 Task: Look for products with chocolate flavor.
Action: Mouse moved to (29, 84)
Screenshot: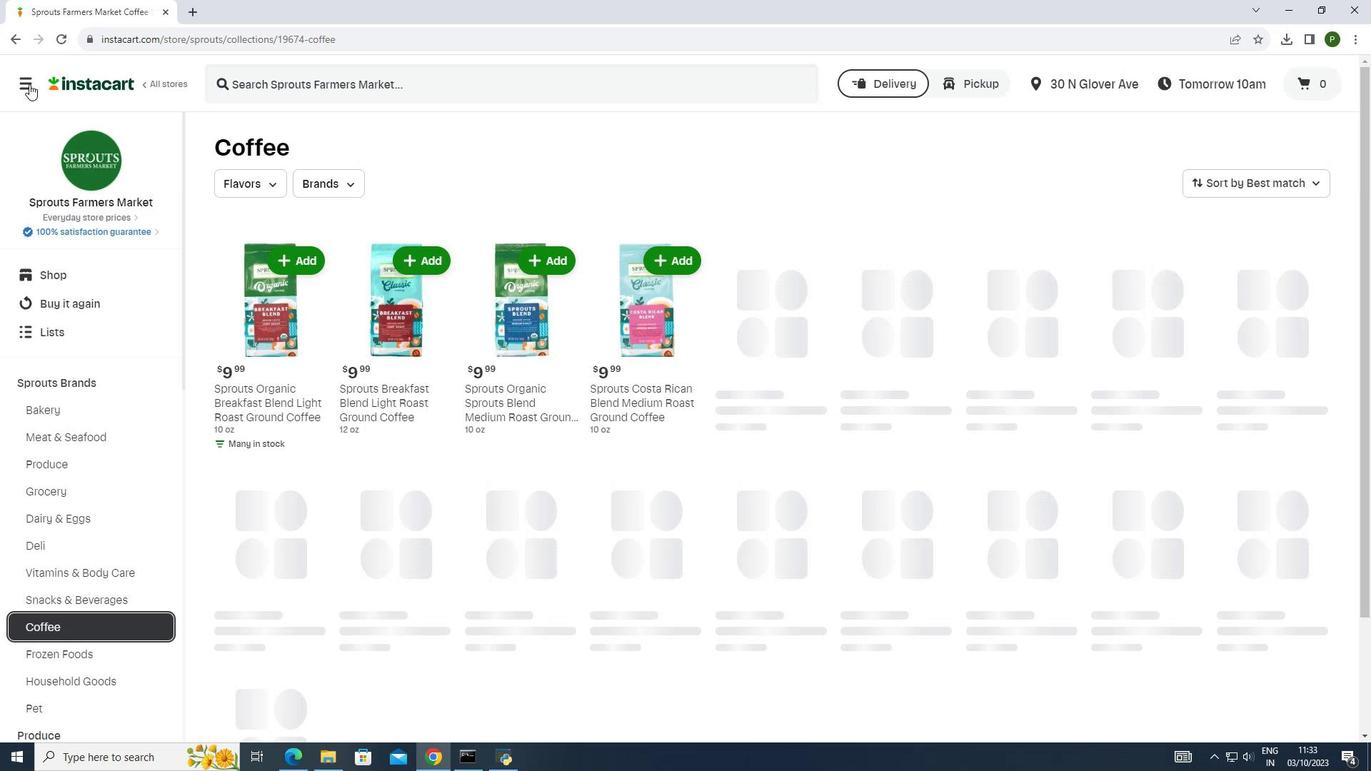 
Action: Mouse pressed left at (29, 84)
Screenshot: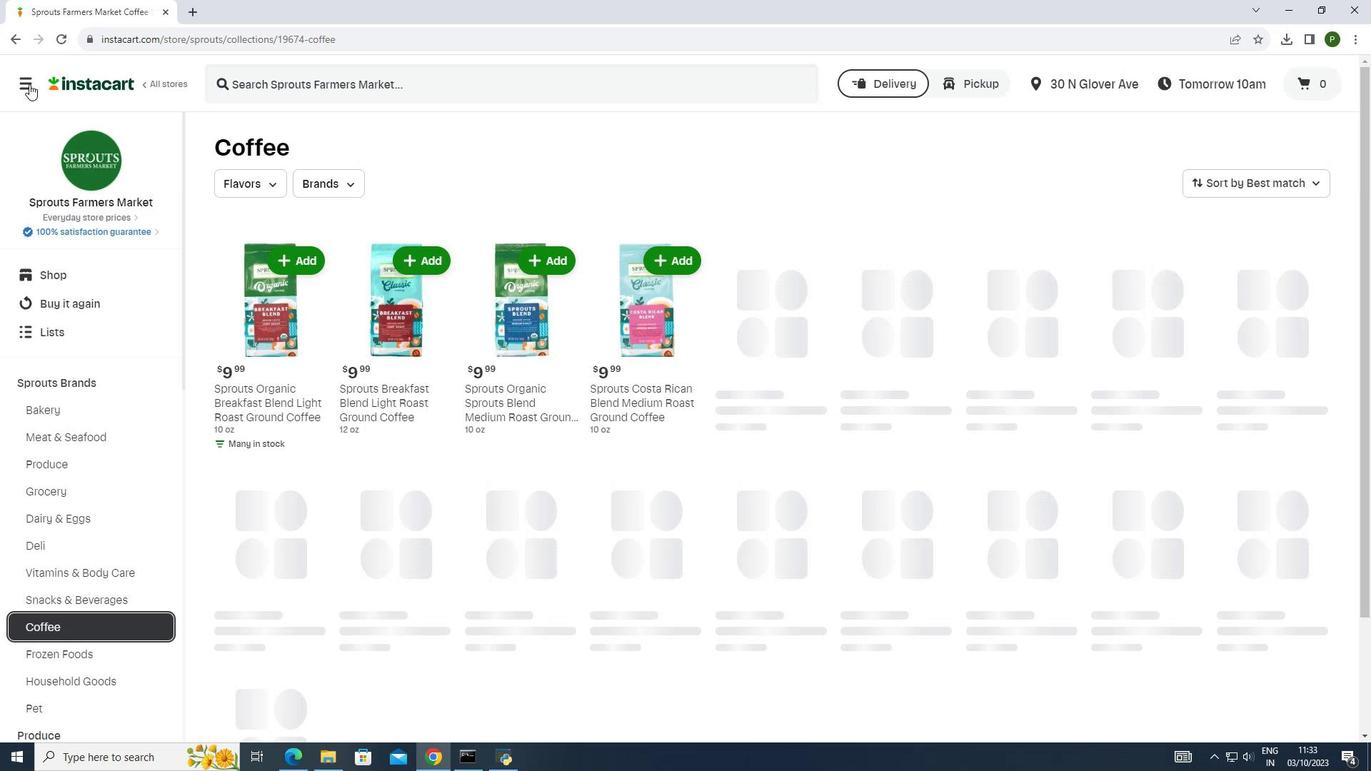
Action: Mouse moved to (55, 368)
Screenshot: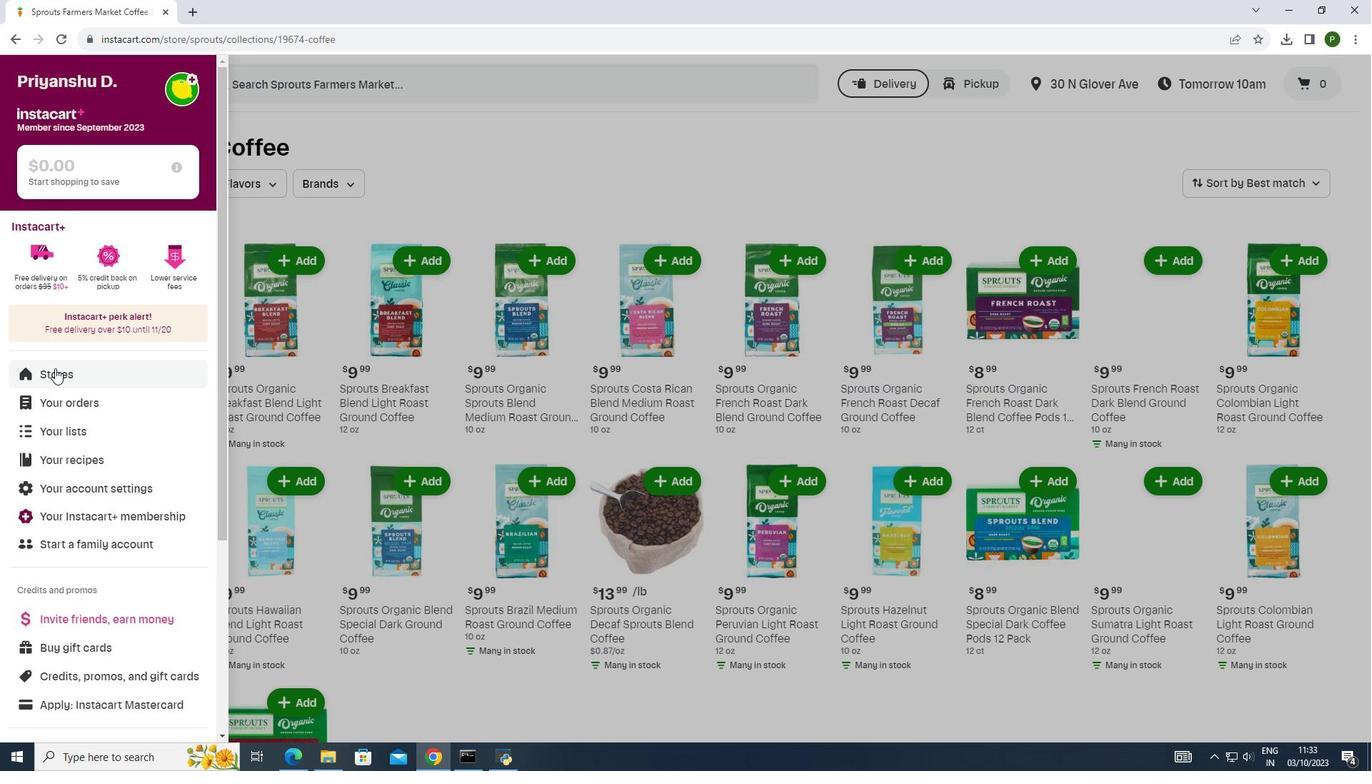 
Action: Mouse pressed left at (55, 368)
Screenshot: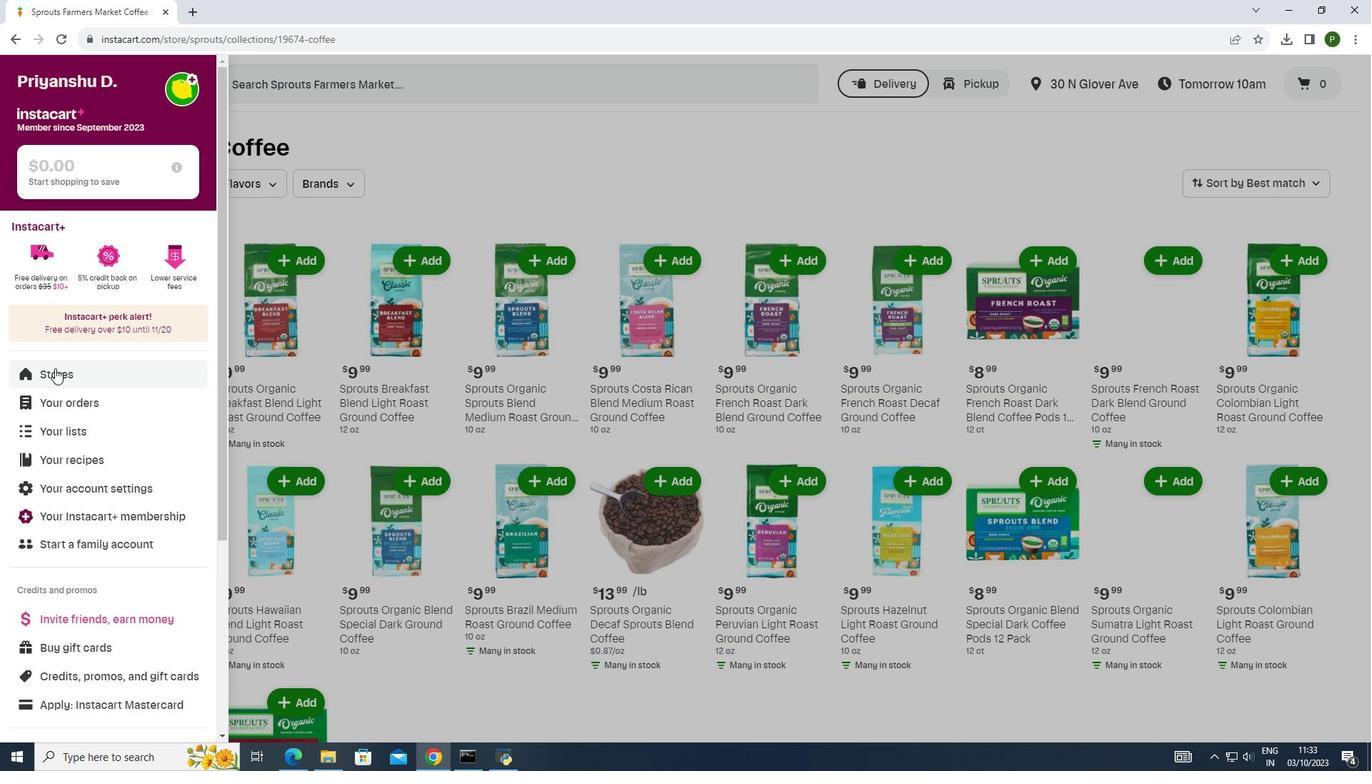 
Action: Mouse moved to (325, 137)
Screenshot: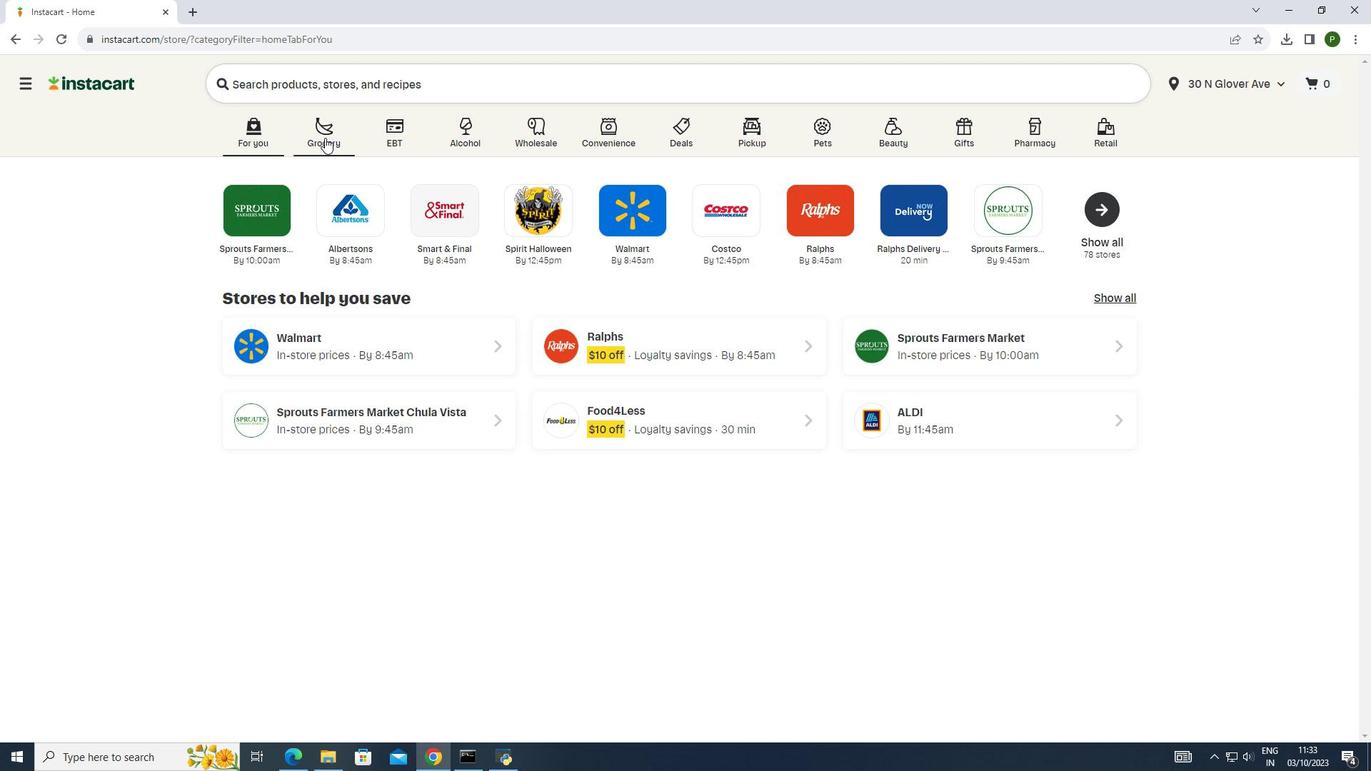 
Action: Mouse pressed left at (325, 137)
Screenshot: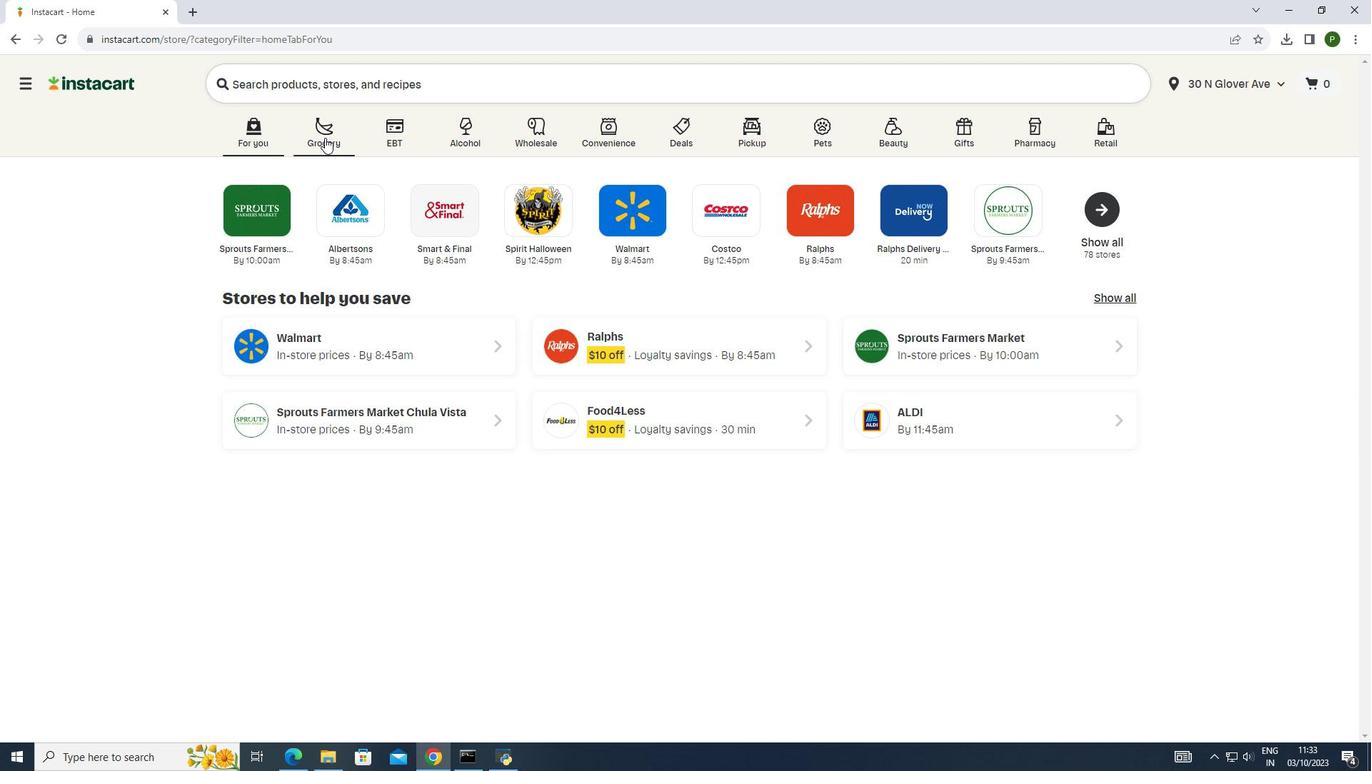 
Action: Mouse moved to (710, 202)
Screenshot: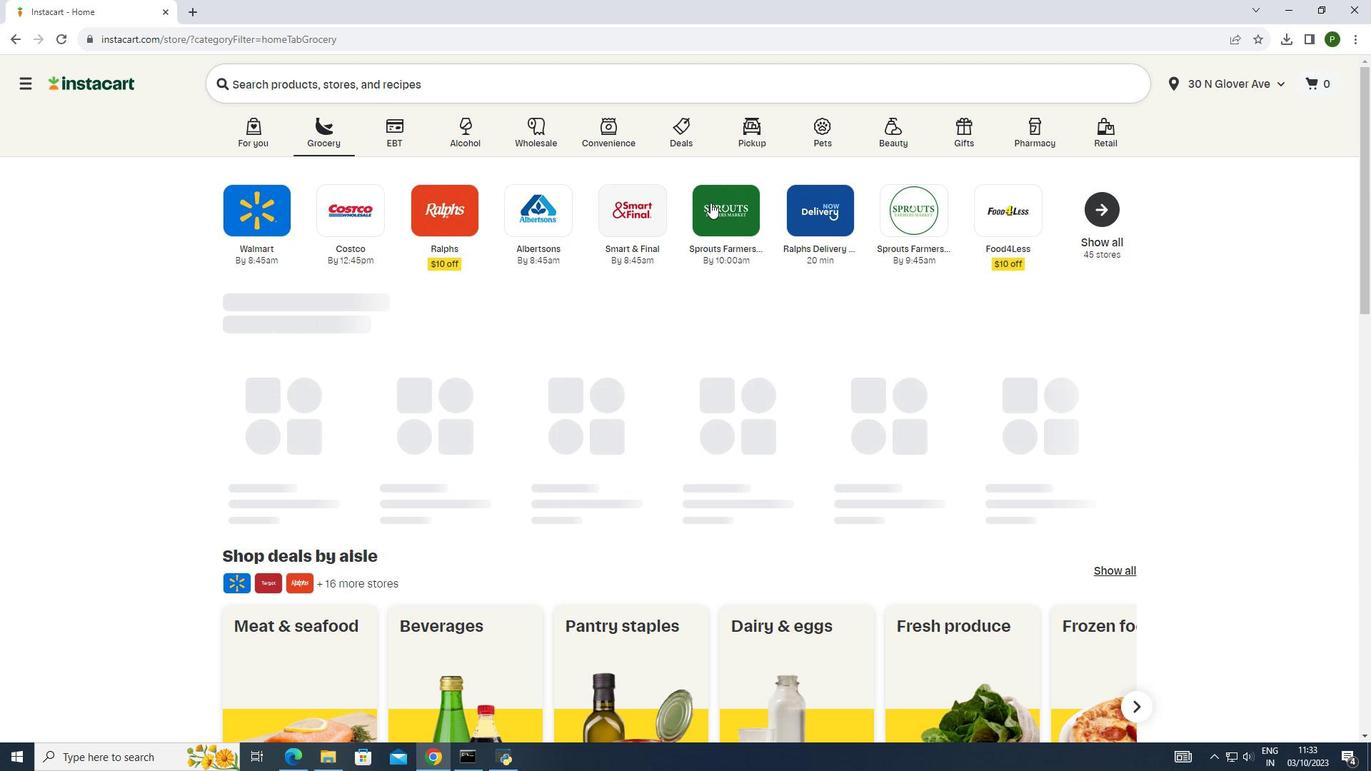 
Action: Mouse pressed left at (710, 202)
Screenshot: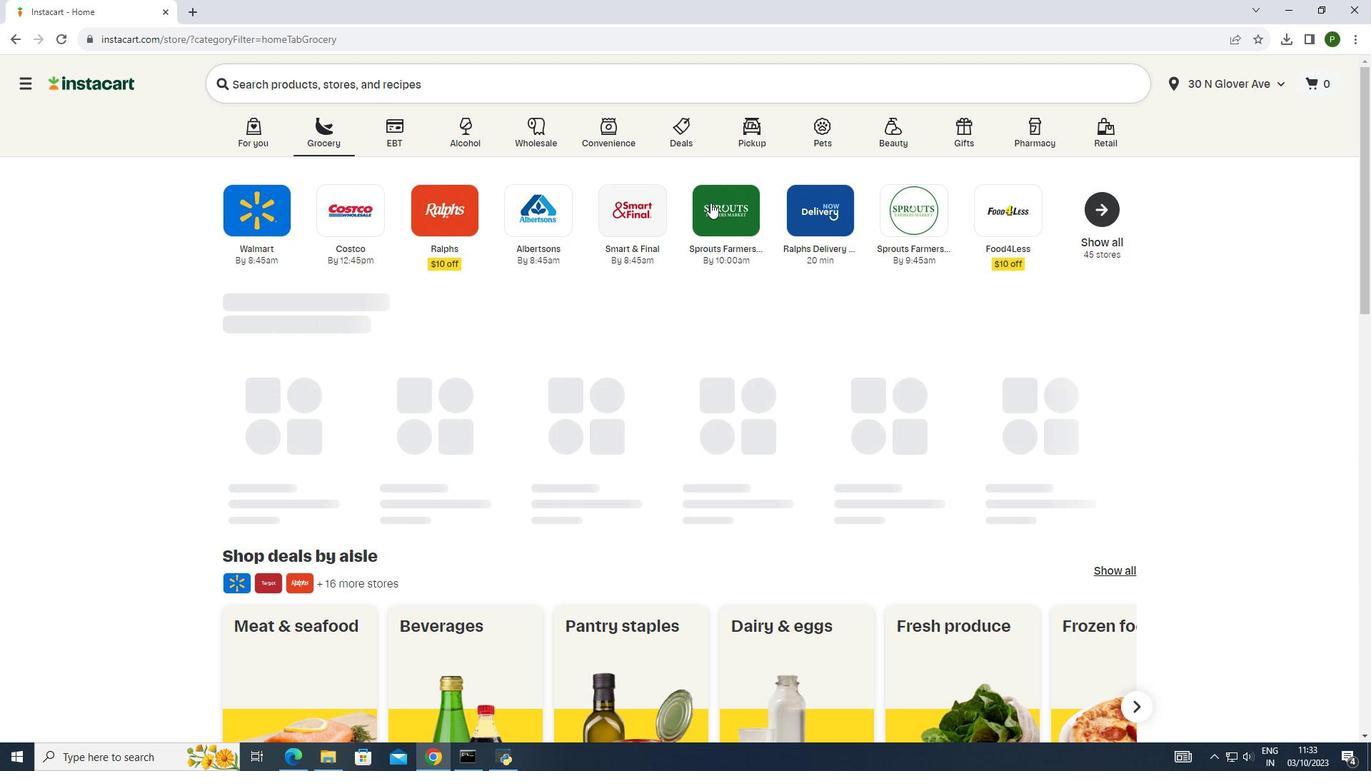 
Action: Mouse moved to (111, 384)
Screenshot: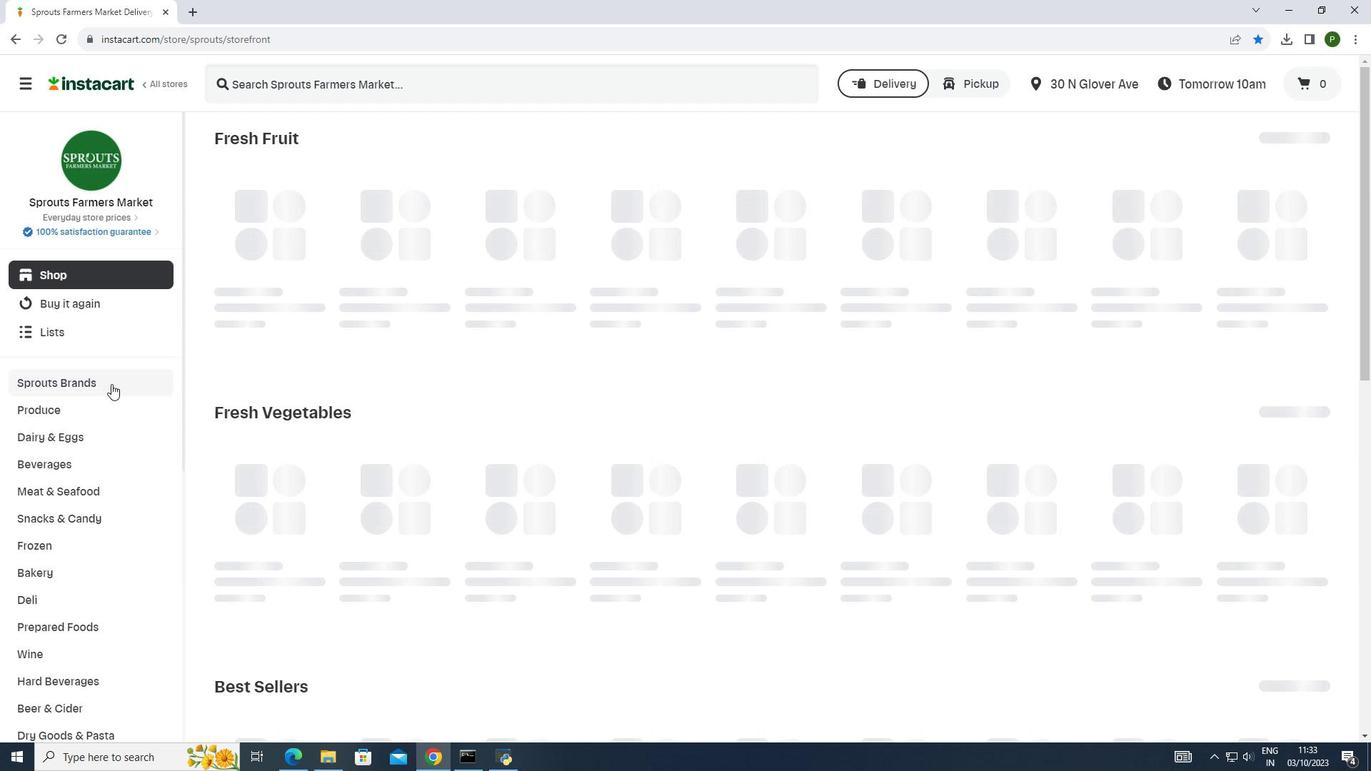 
Action: Mouse pressed left at (111, 384)
Screenshot: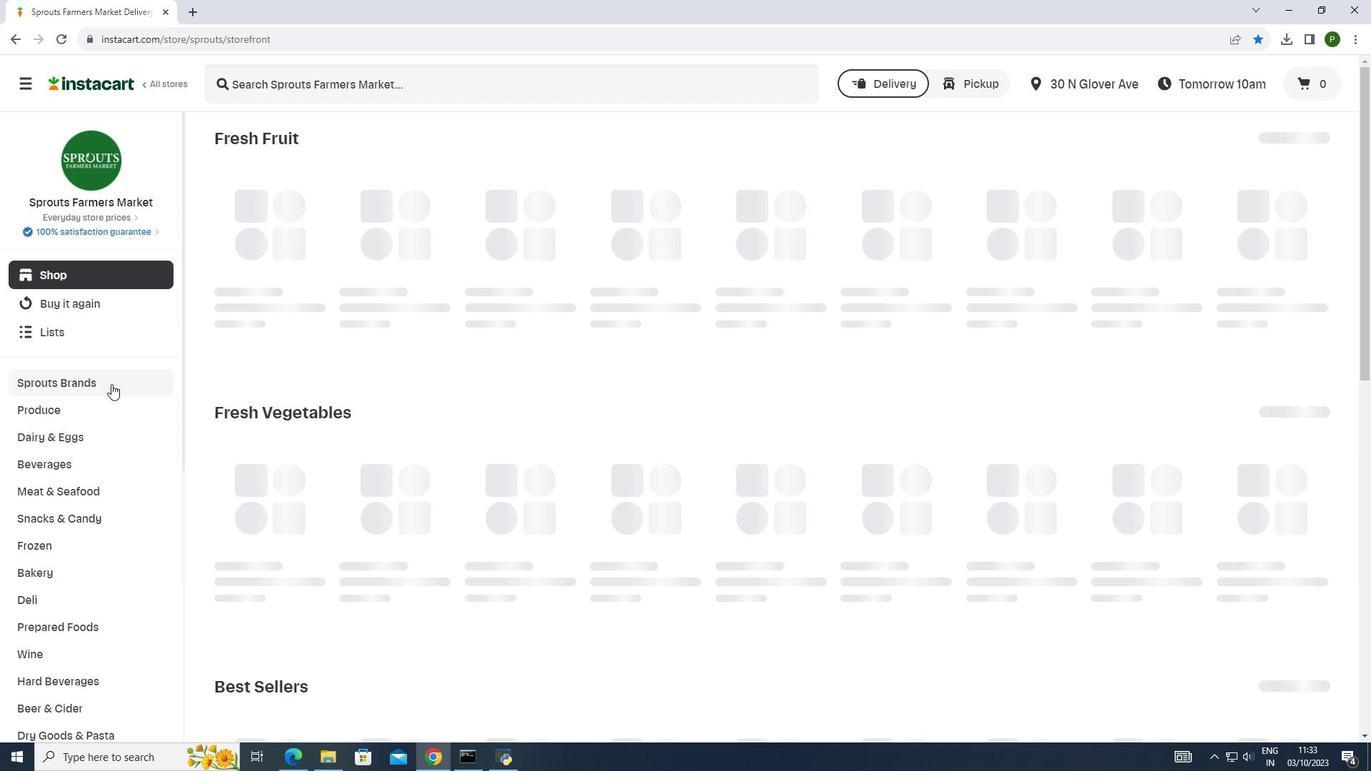 
Action: Mouse moved to (79, 491)
Screenshot: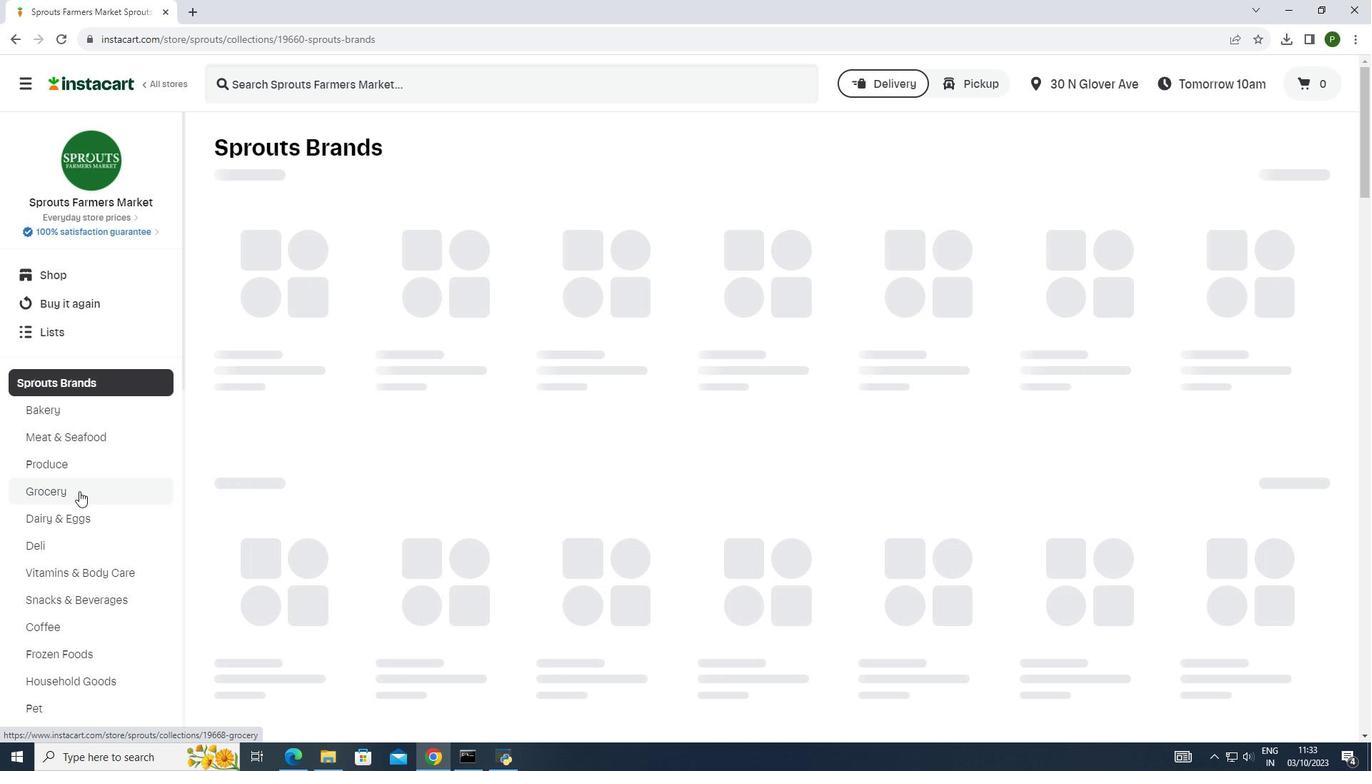 
Action: Mouse pressed left at (79, 491)
Screenshot: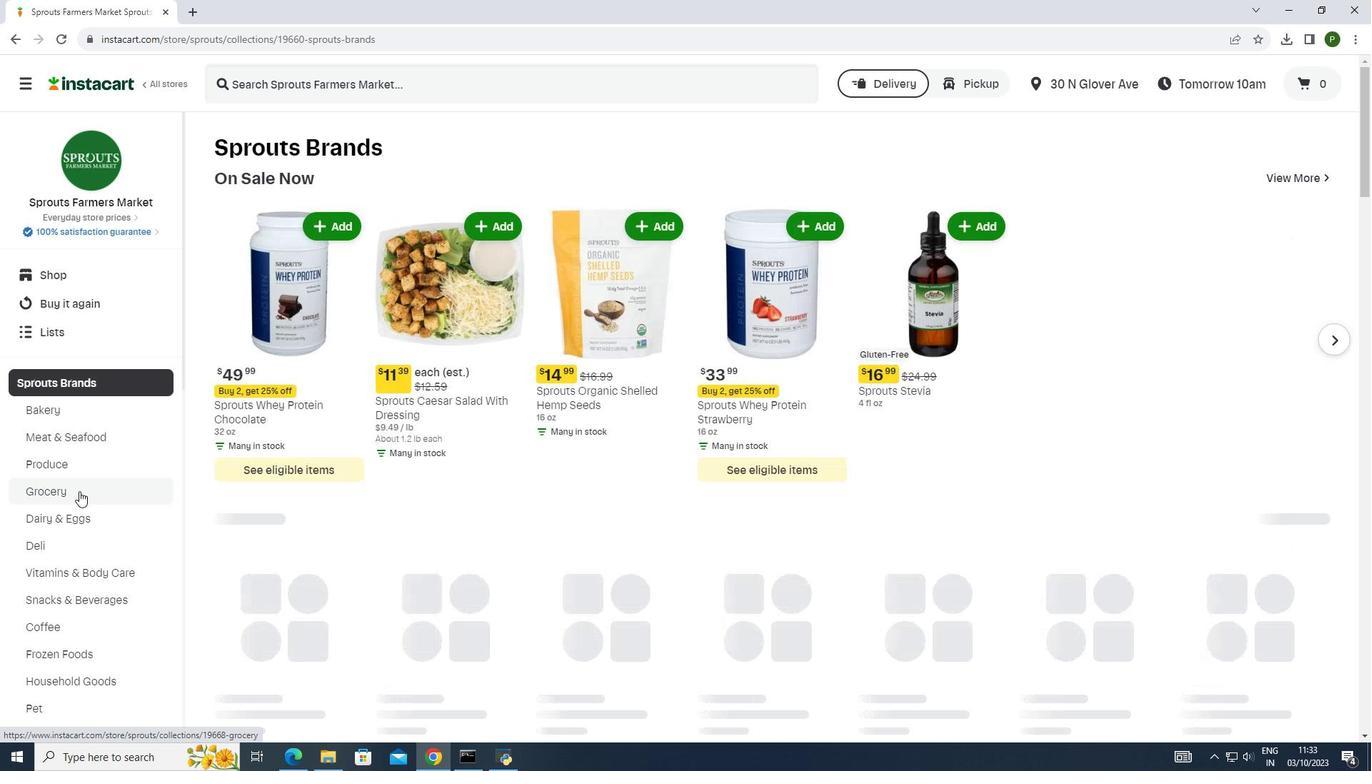 
Action: Mouse moved to (267, 180)
Screenshot: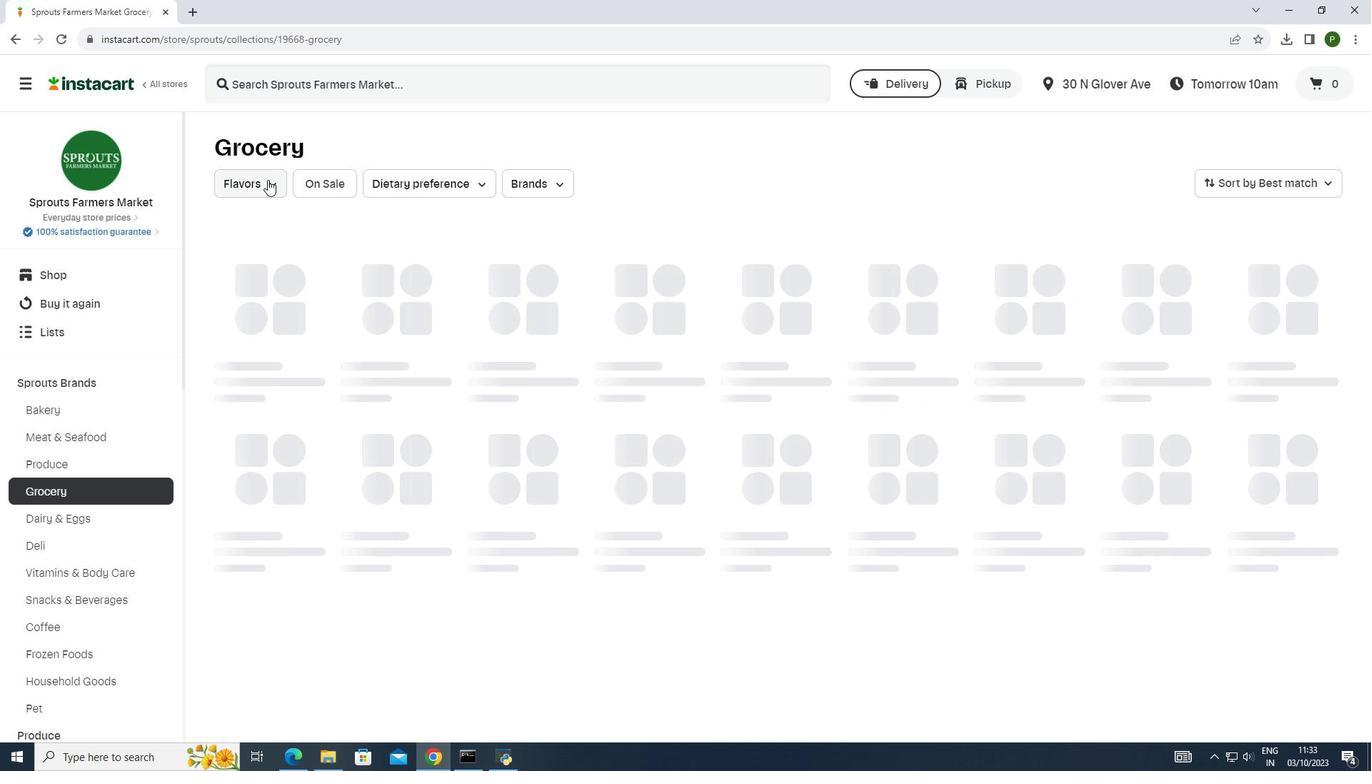 
Action: Mouse pressed left at (267, 180)
Screenshot: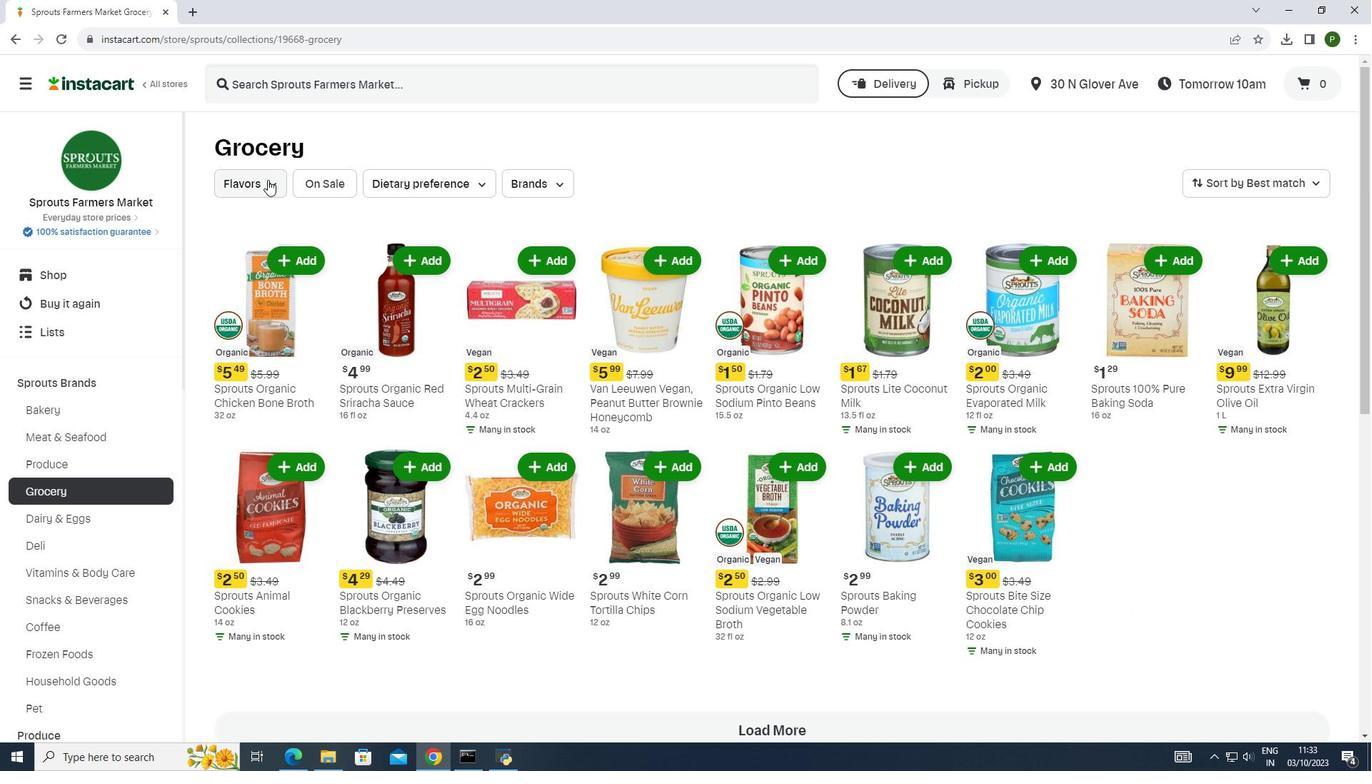
Action: Mouse moved to (276, 336)
Screenshot: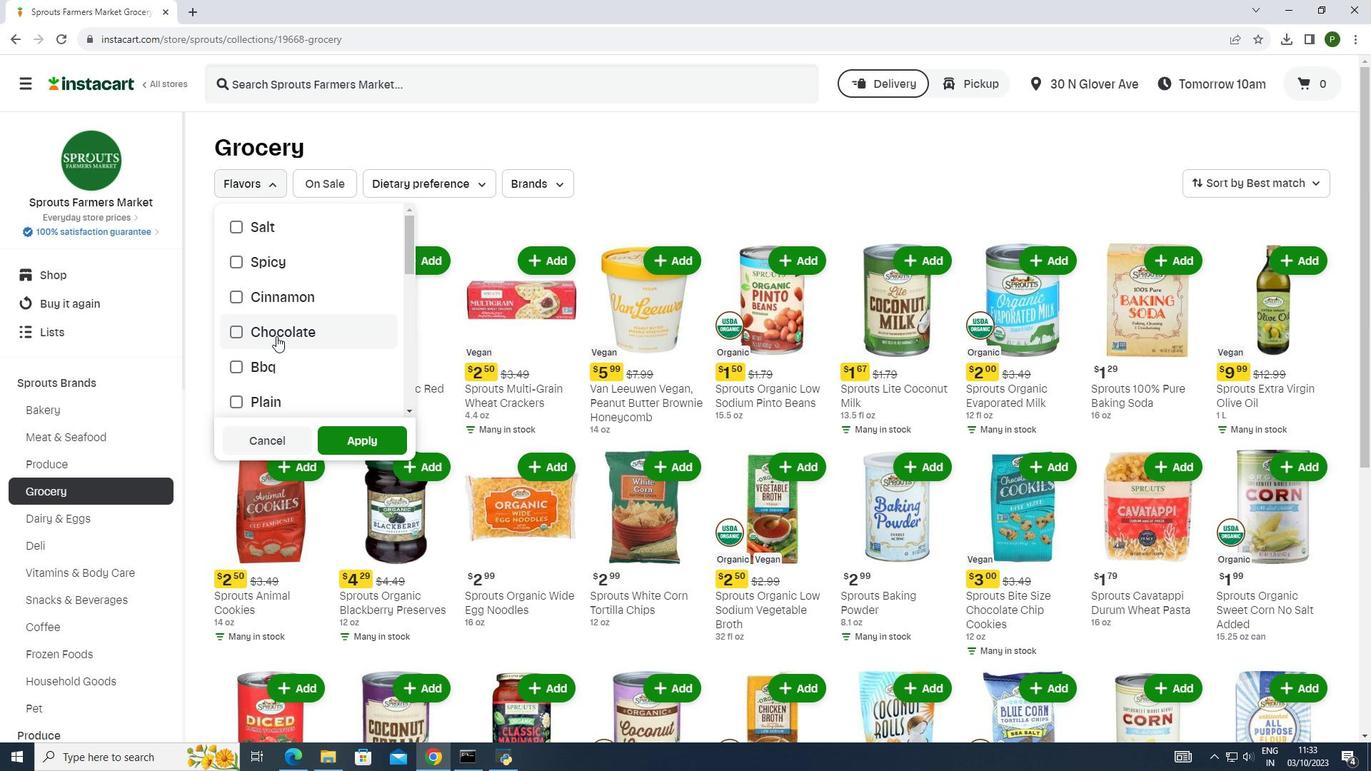
Action: Mouse pressed left at (276, 336)
Screenshot: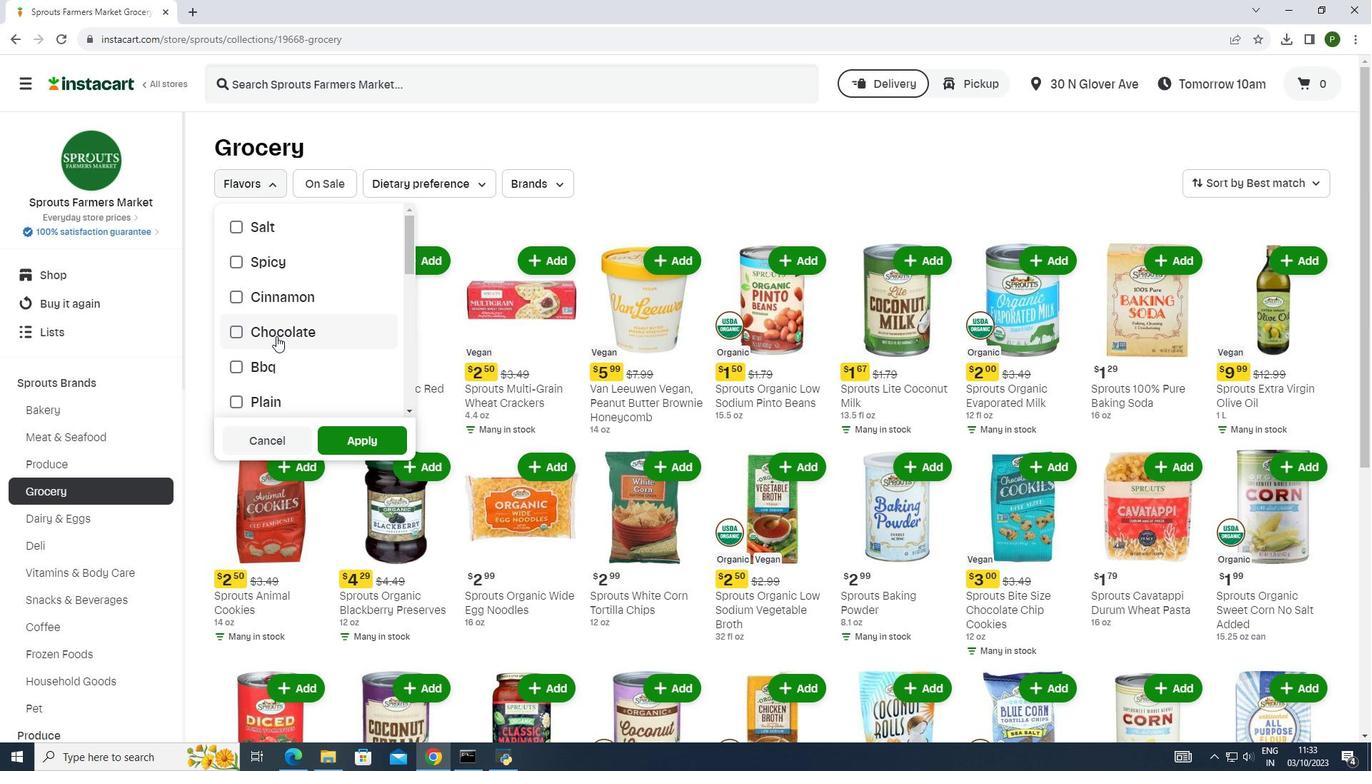 
Action: Mouse moved to (365, 444)
Screenshot: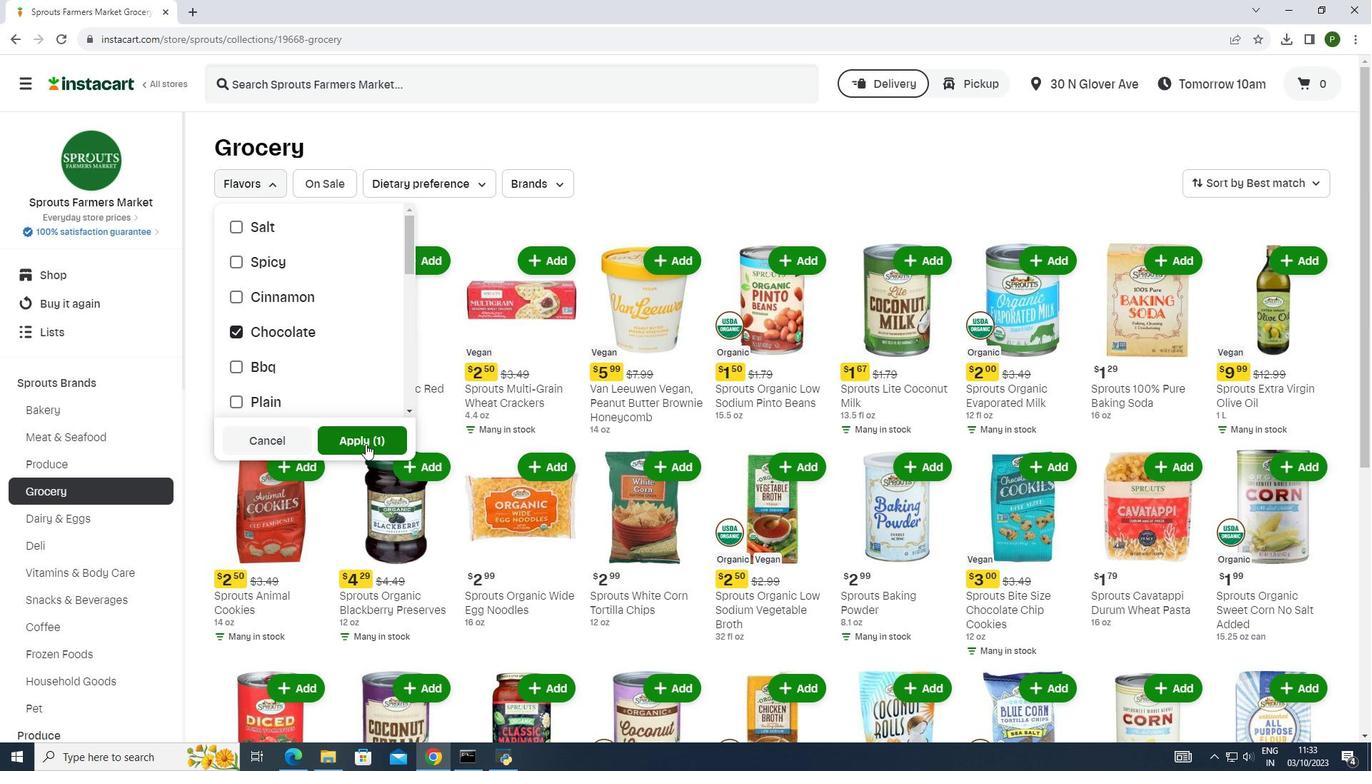 
Action: Mouse pressed left at (365, 444)
Screenshot: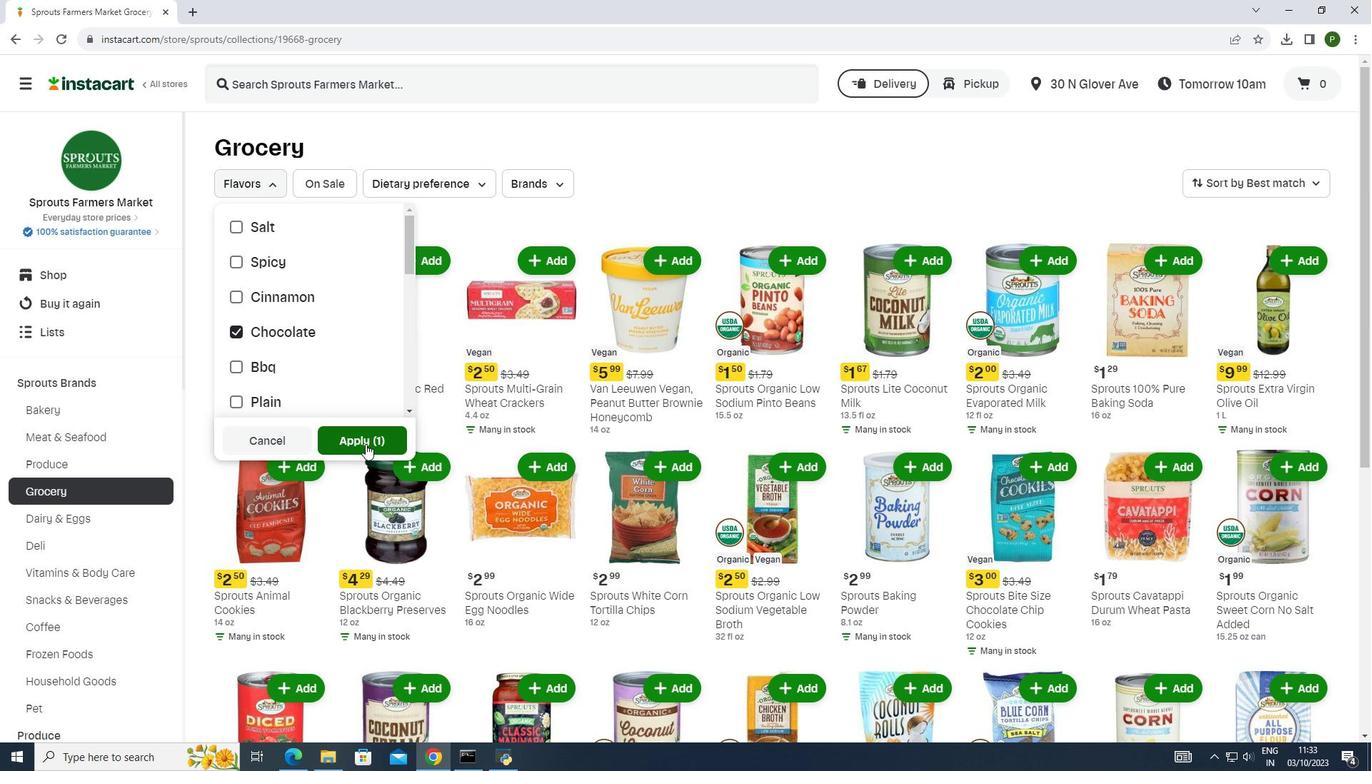 
Action: Mouse moved to (380, 437)
Screenshot: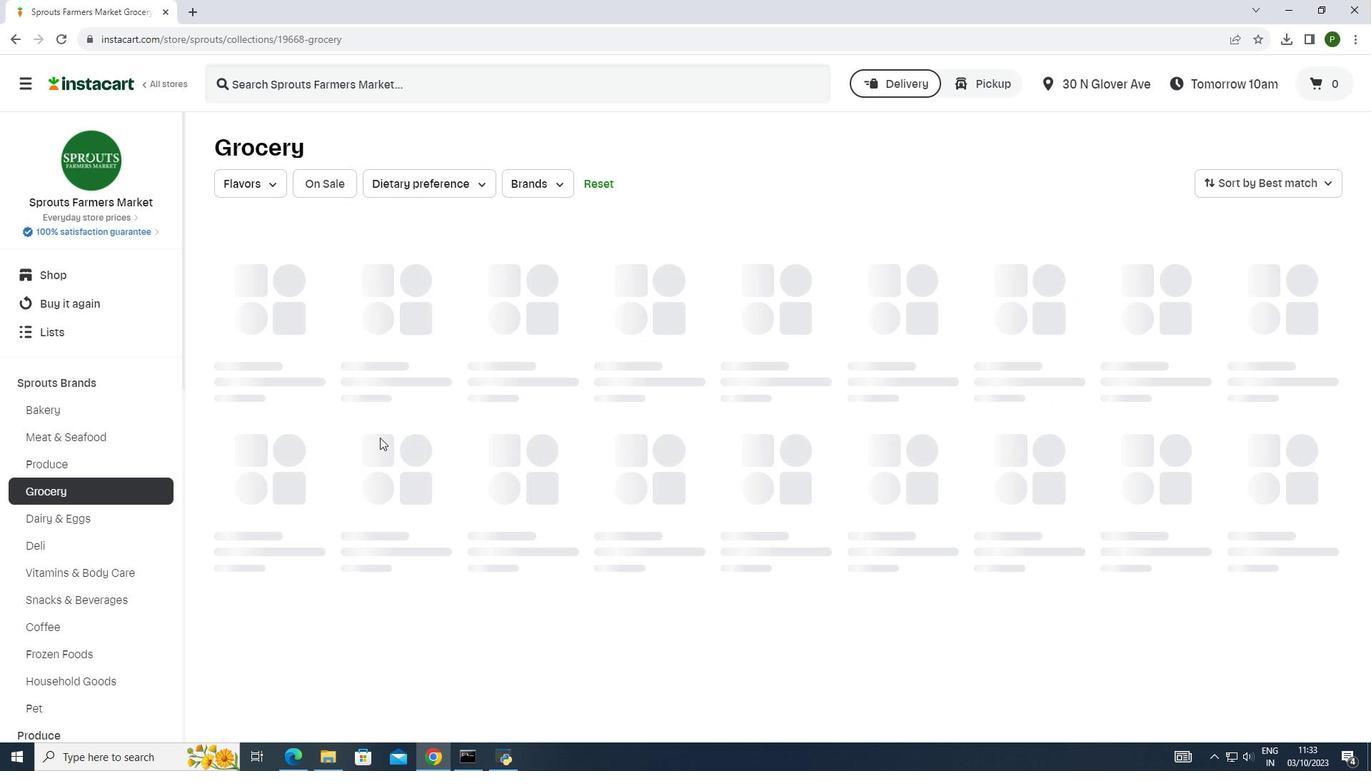 
